 Task: Add Dates with Start Date as Oct 01 2023 and Due Date as Oct 31 2023 to Card Card0047 in Board Board0042 in Workspace Development in Trello
Action: Mouse moved to (608, 91)
Screenshot: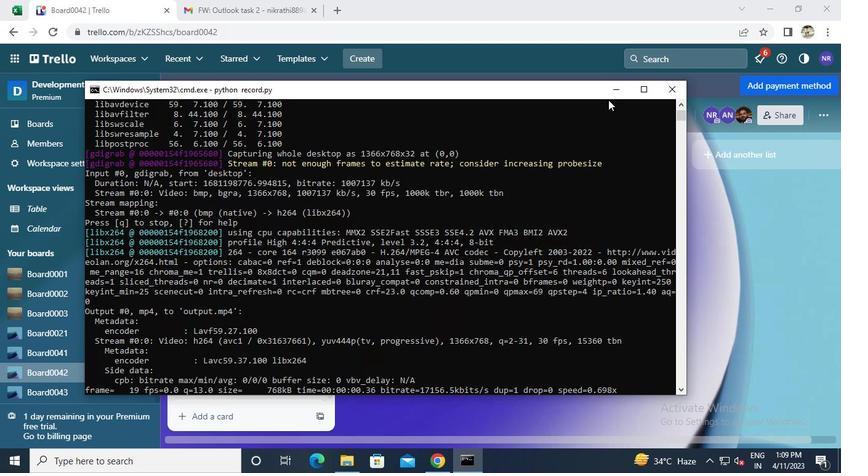 
Action: Mouse pressed left at (608, 91)
Screenshot: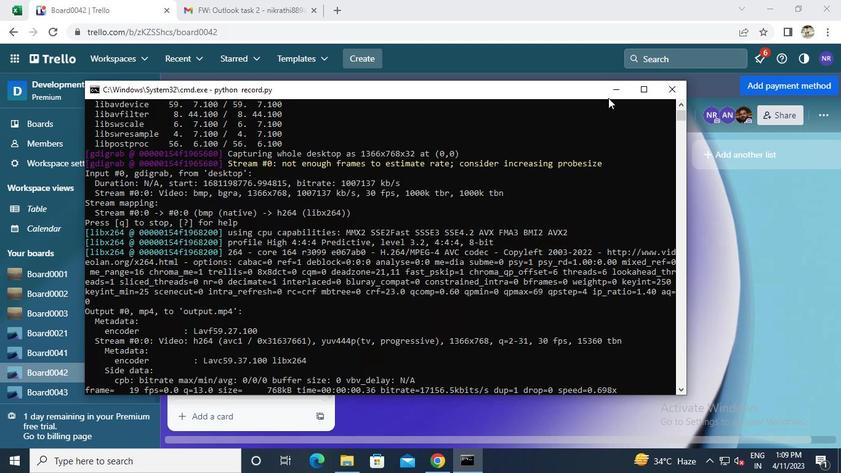 
Action: Mouse moved to (316, 354)
Screenshot: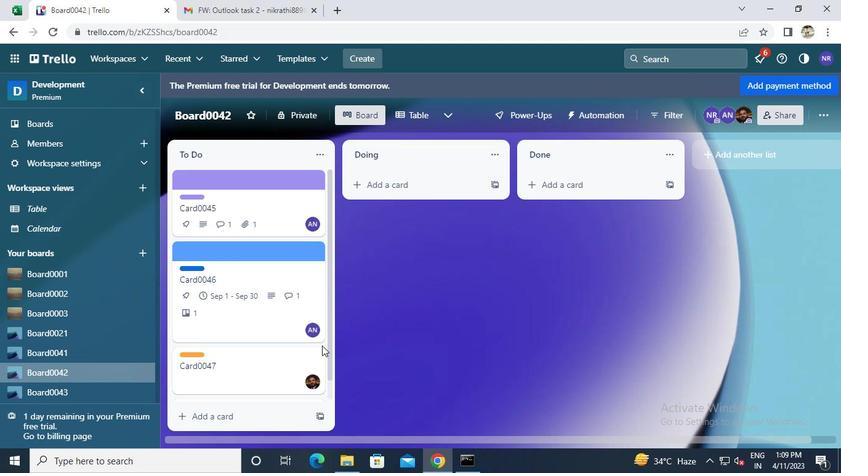 
Action: Mouse pressed left at (316, 354)
Screenshot: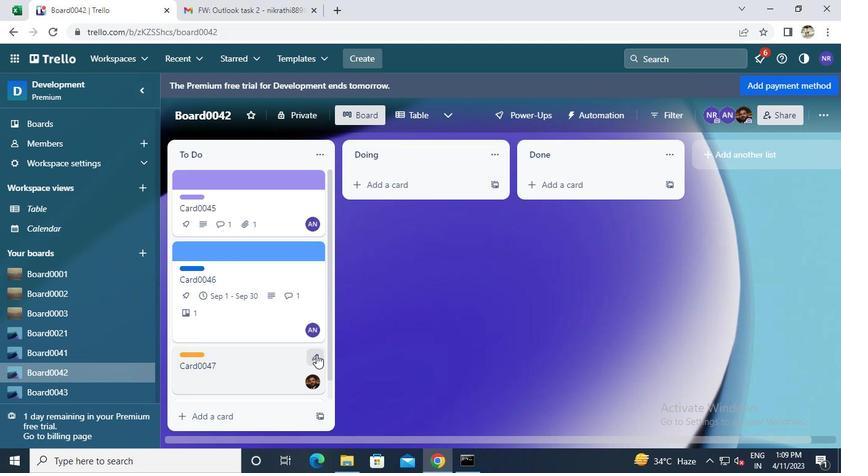 
Action: Mouse moved to (350, 409)
Screenshot: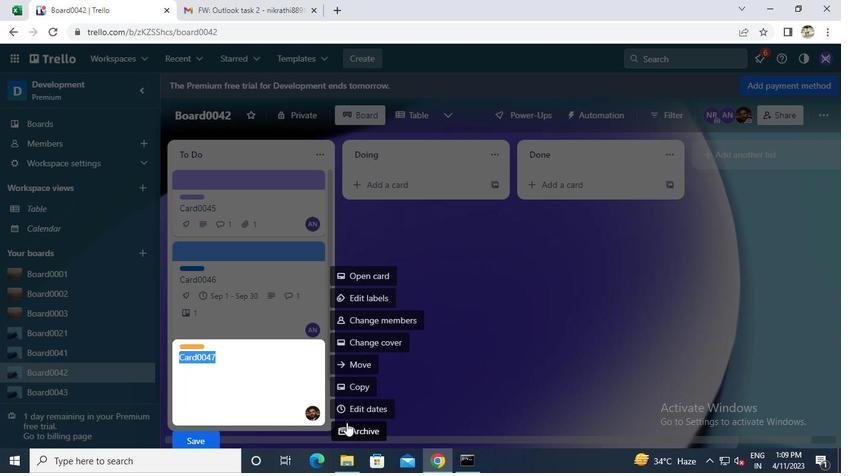 
Action: Mouse pressed left at (350, 409)
Screenshot: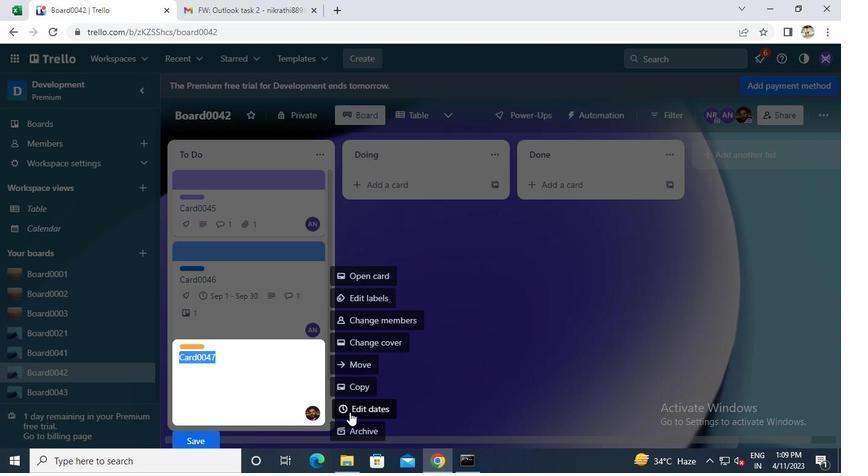 
Action: Mouse moved to (342, 303)
Screenshot: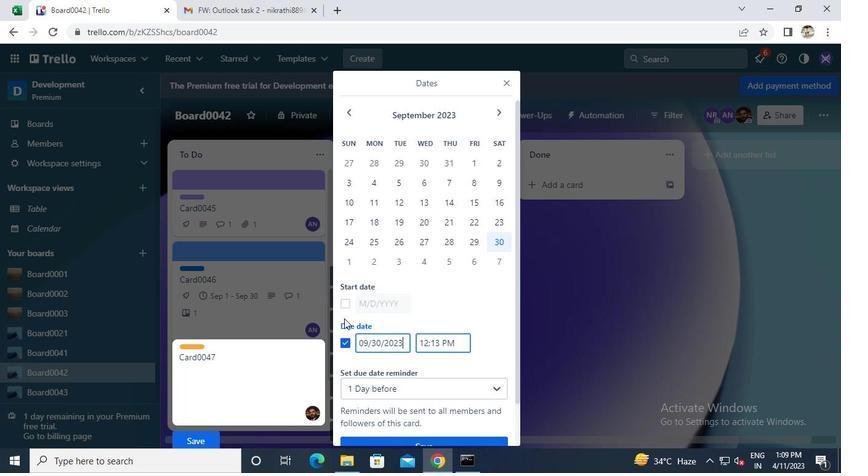 
Action: Mouse pressed left at (342, 303)
Screenshot: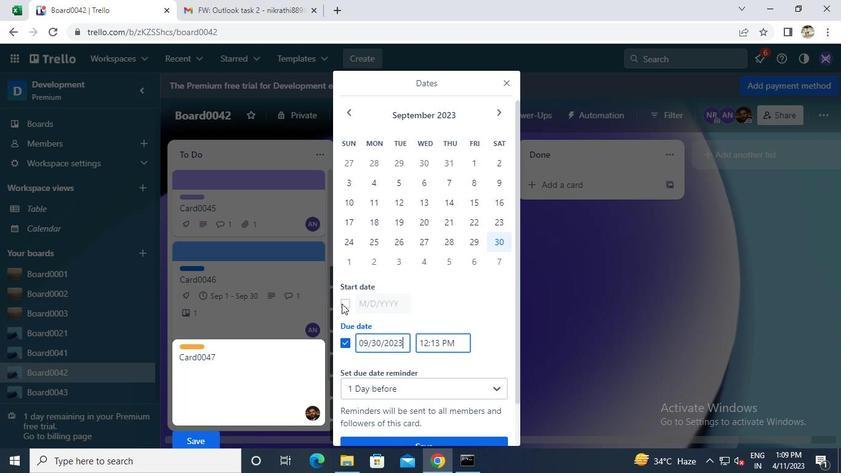 
Action: Mouse moved to (500, 112)
Screenshot: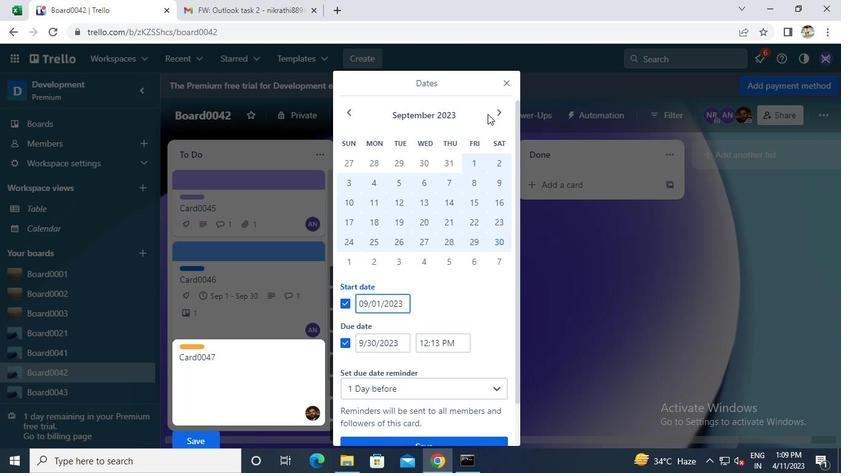 
Action: Mouse pressed left at (500, 112)
Screenshot: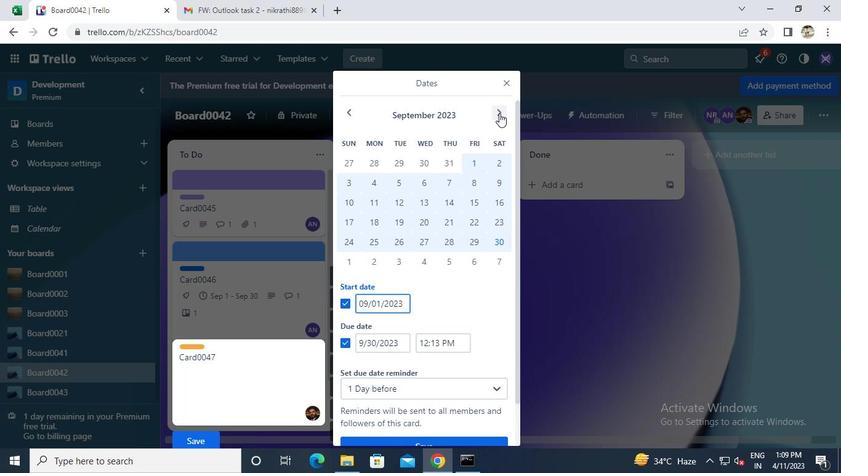 
Action: Mouse moved to (349, 160)
Screenshot: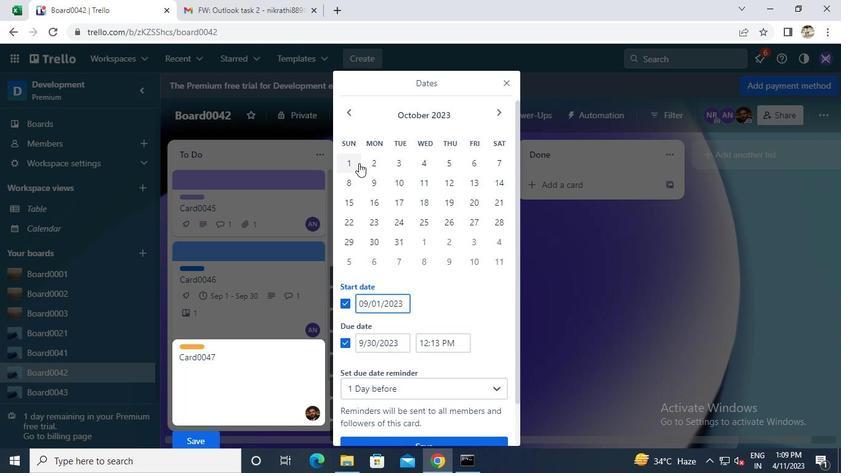 
Action: Mouse pressed left at (349, 160)
Screenshot: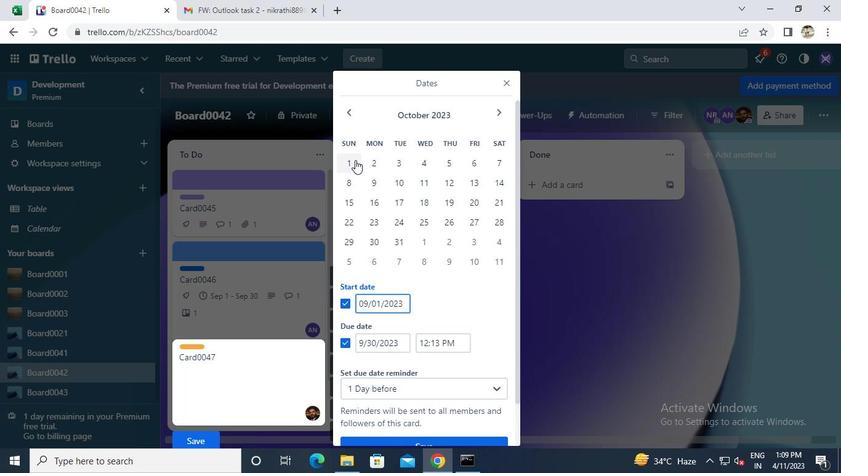 
Action: Mouse moved to (399, 242)
Screenshot: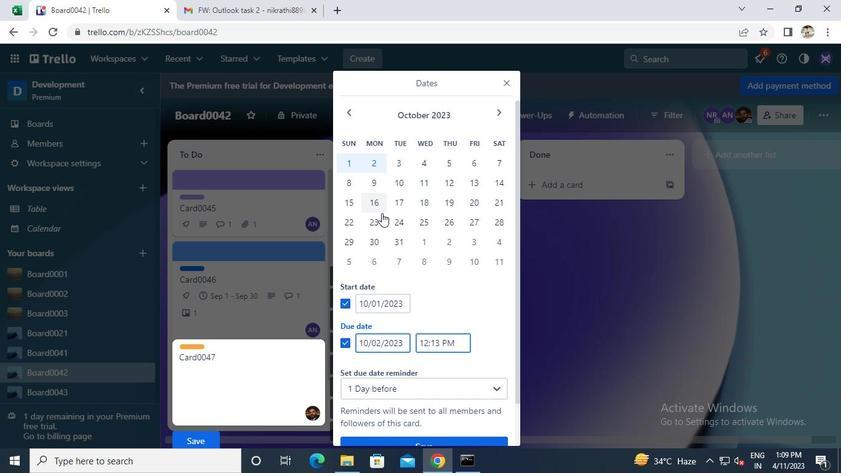 
Action: Mouse pressed left at (399, 242)
Screenshot: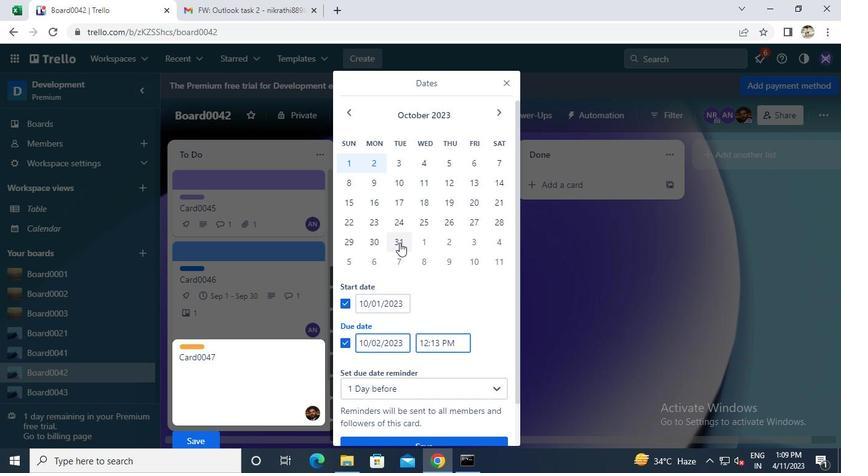 
Action: Mouse moved to (404, 401)
Screenshot: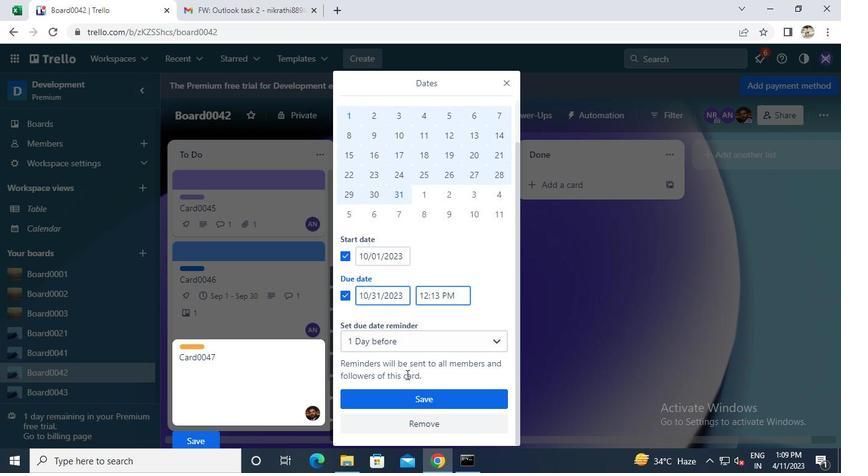 
Action: Mouse pressed left at (404, 401)
Screenshot: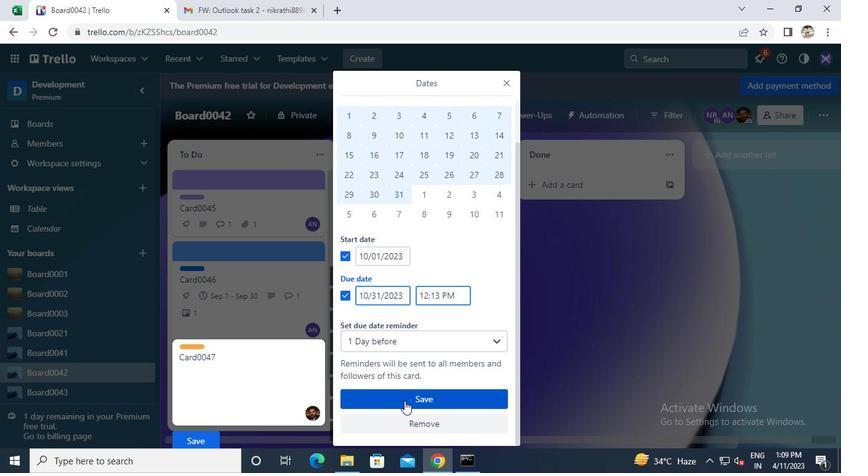 
Action: Mouse moved to (459, 457)
Screenshot: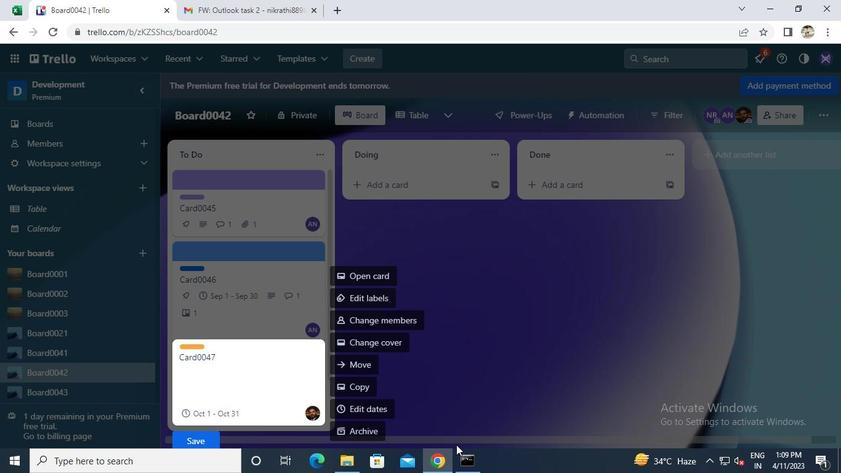 
Action: Mouse pressed left at (459, 457)
Screenshot: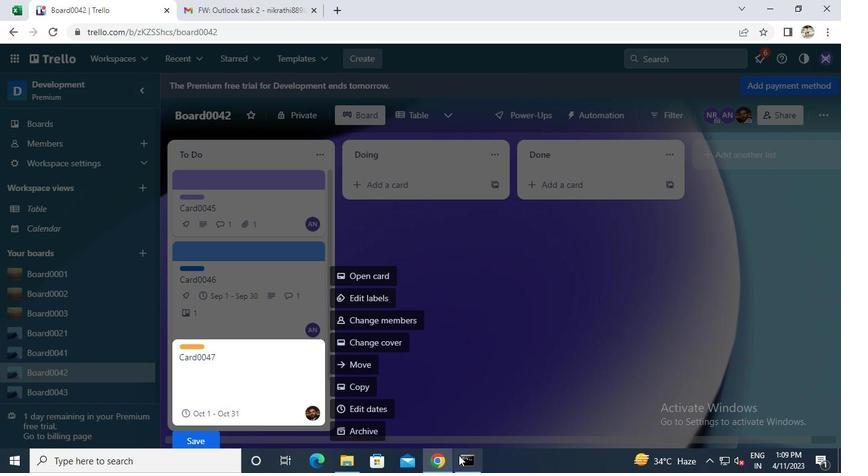
Action: Mouse moved to (675, 93)
Screenshot: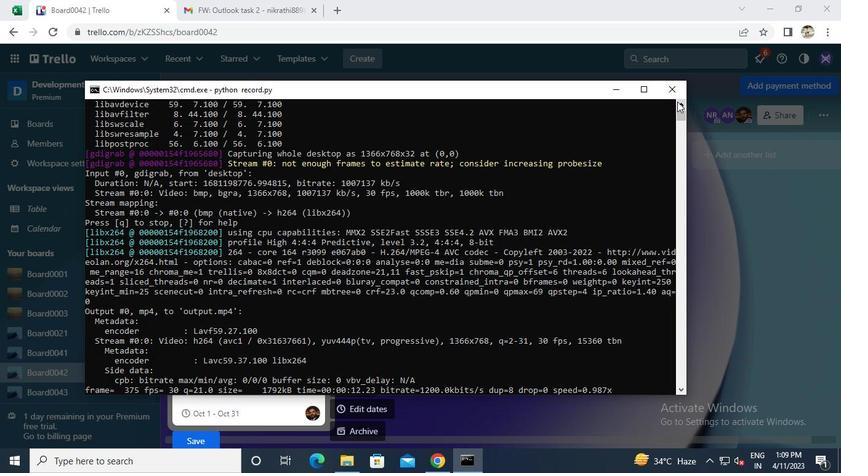 
Action: Mouse pressed left at (675, 93)
Screenshot: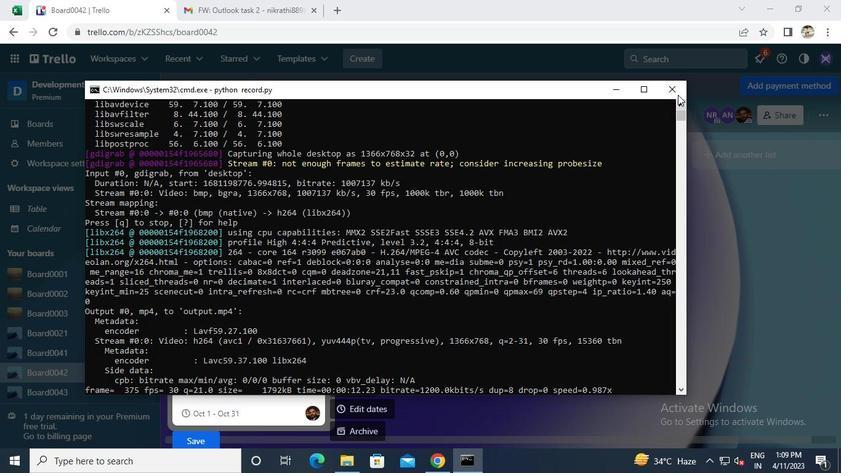 
